 Task: Open Card Card0000000133 in Board Board0000000034 in Workspace WS0000000012 in Trello. Add Member Email0000000045 to Card Card0000000133 in Board Board0000000034 in Workspace WS0000000012 in Trello. Add Green Label titled Label0000000133 to Card Card0000000133 in Board Board0000000034 in Workspace WS0000000012 in Trello. Add Checklist CL0000000133 to Card Card0000000133 in Board Board0000000034 in Workspace WS0000000012 in Trello. Add Dates with Start Date as Apr 08 2023 and Due Date as Apr 30 2023 to Card Card0000000133 in Board Board0000000034 in Workspace WS0000000012 in Trello
Action: Mouse moved to (457, 450)
Screenshot: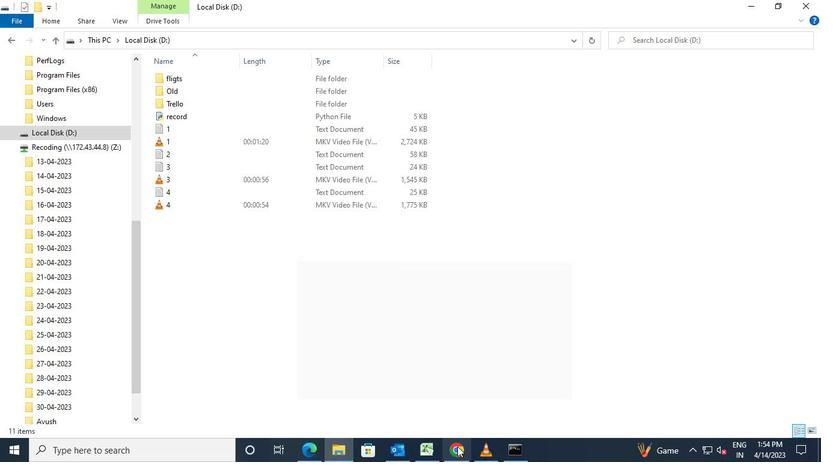 
Action: Mouse pressed left at (457, 450)
Screenshot: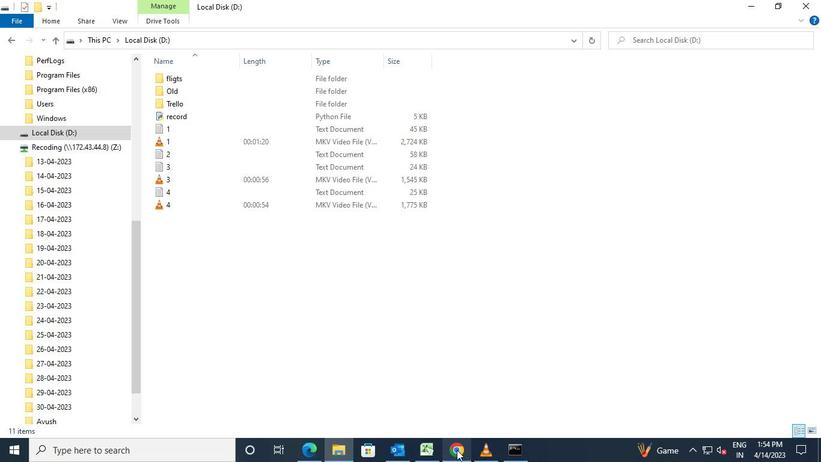 
Action: Mouse moved to (99, 302)
Screenshot: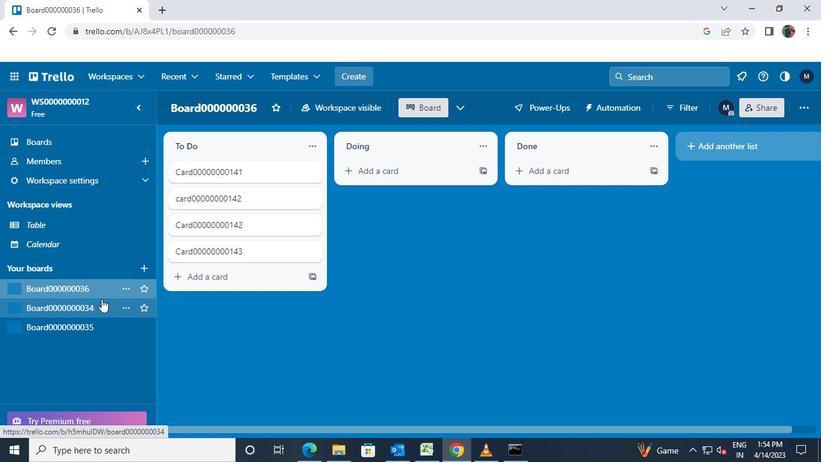 
Action: Mouse pressed left at (99, 302)
Screenshot: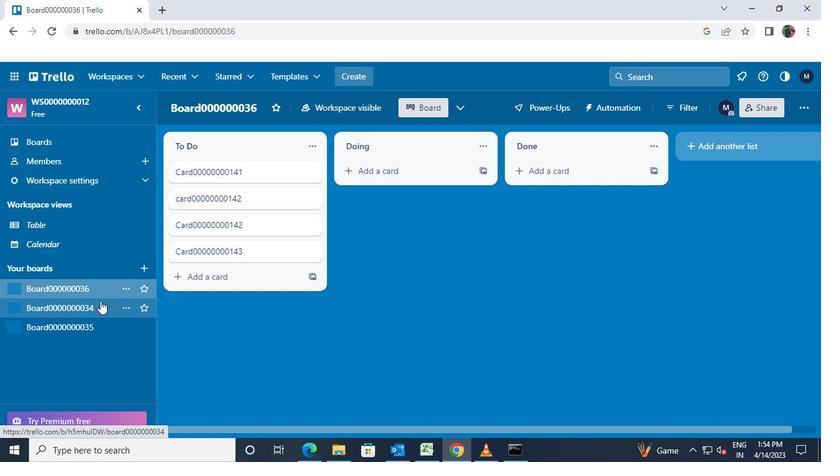 
Action: Mouse moved to (204, 220)
Screenshot: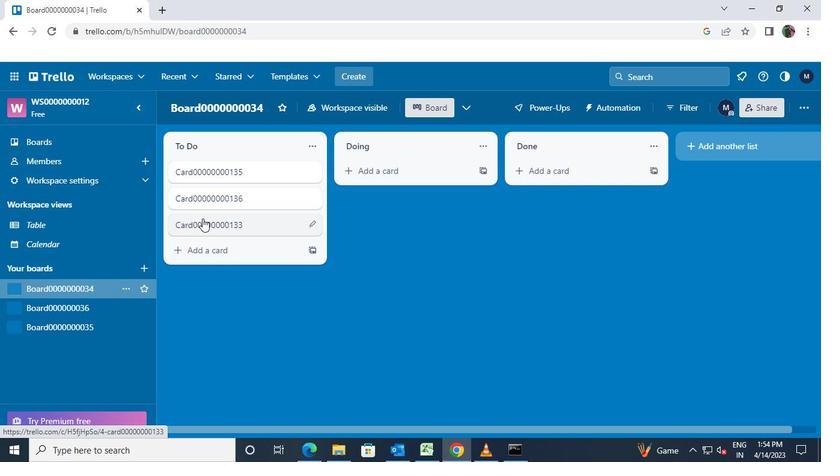 
Action: Mouse pressed left at (204, 220)
Screenshot: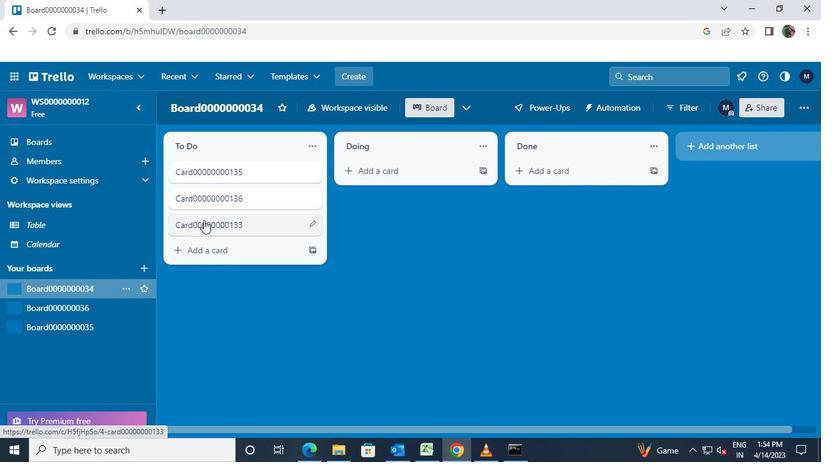 
Action: Mouse moved to (549, 165)
Screenshot: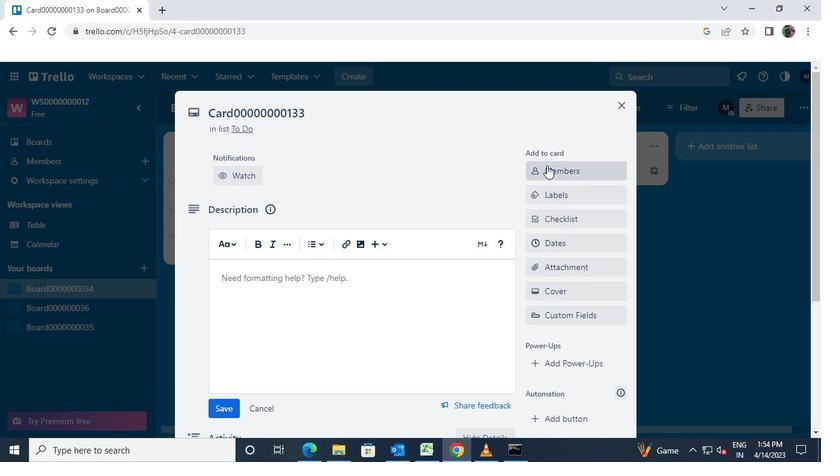 
Action: Mouse pressed left at (549, 165)
Screenshot: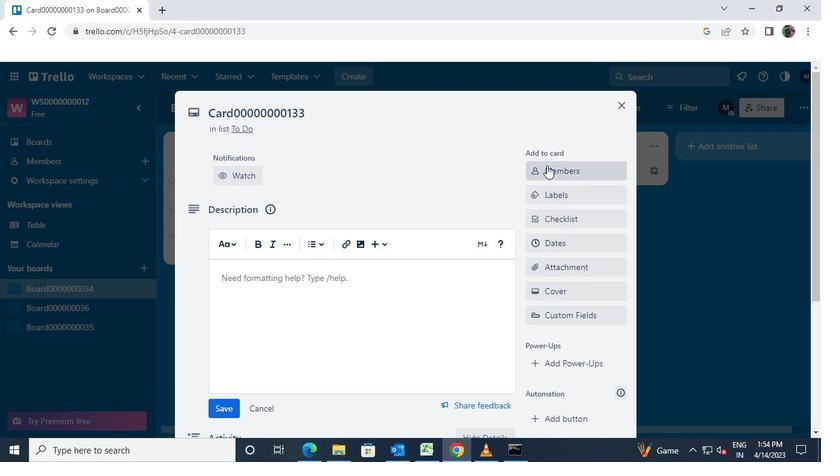 
Action: Mouse moved to (561, 228)
Screenshot: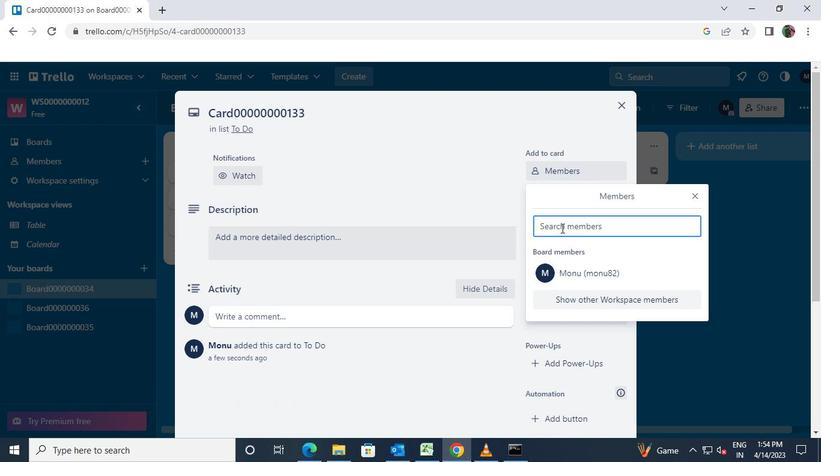 
Action: Key pressed ayush<<104>><<105>><<97>><<97>><Key.shift>@gmail.com
Screenshot: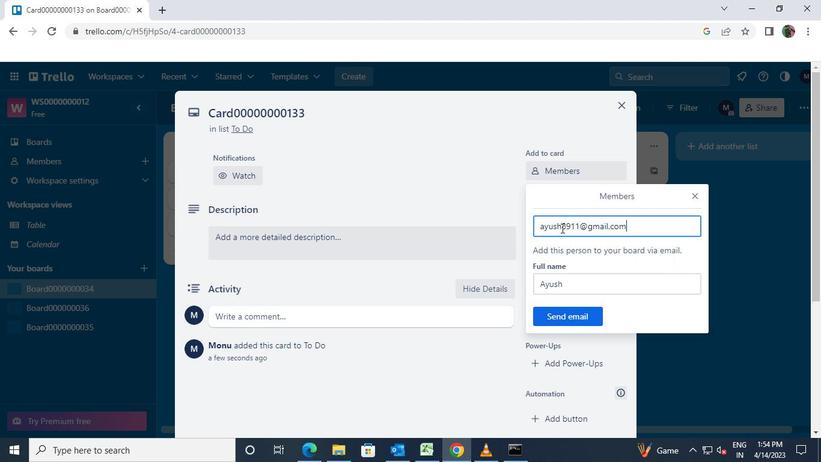 
Action: Mouse moved to (572, 315)
Screenshot: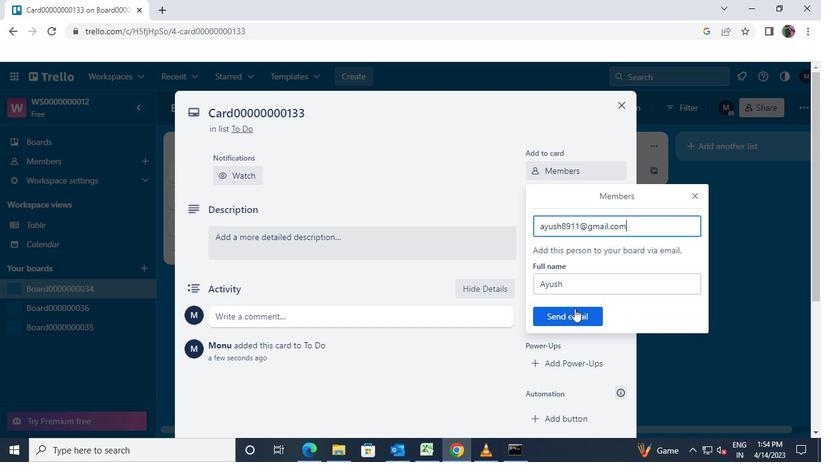
Action: Mouse pressed left at (572, 315)
Screenshot: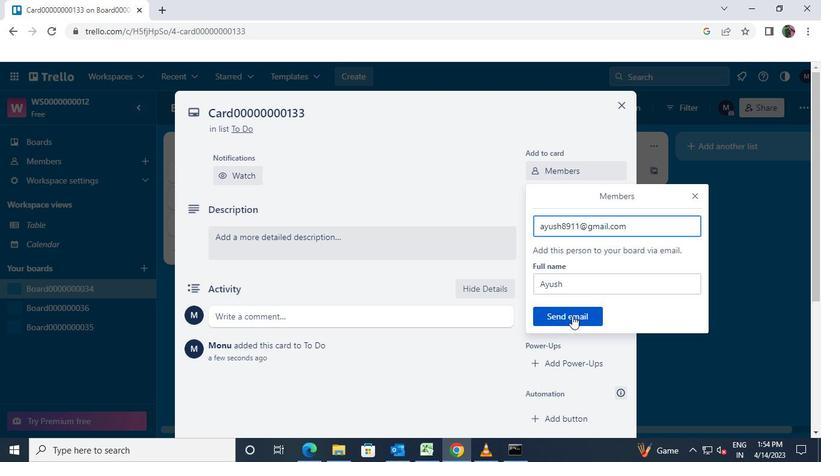 
Action: Mouse moved to (557, 189)
Screenshot: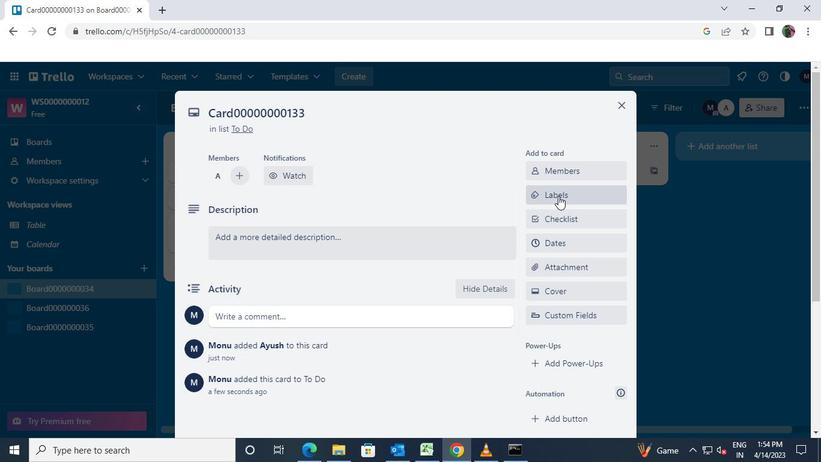 
Action: Mouse pressed left at (557, 189)
Screenshot: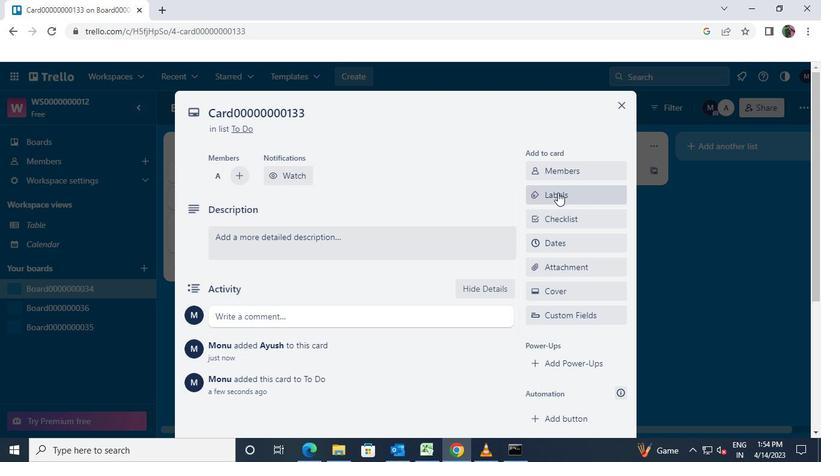 
Action: Mouse moved to (613, 315)
Screenshot: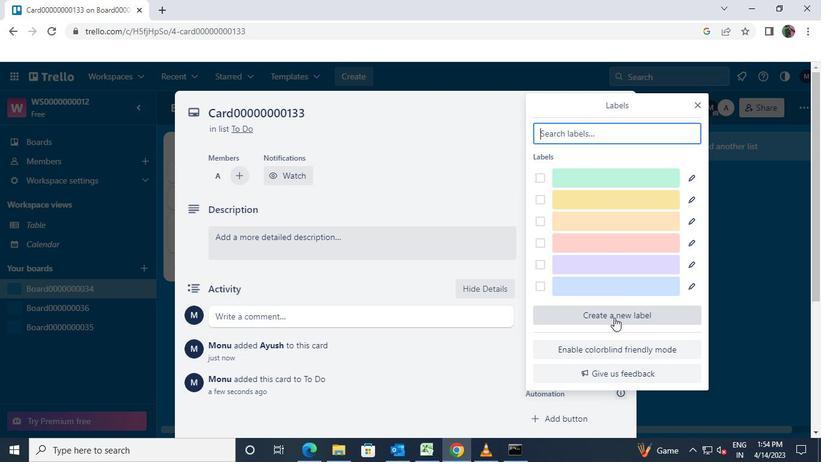 
Action: Mouse pressed left at (613, 315)
Screenshot: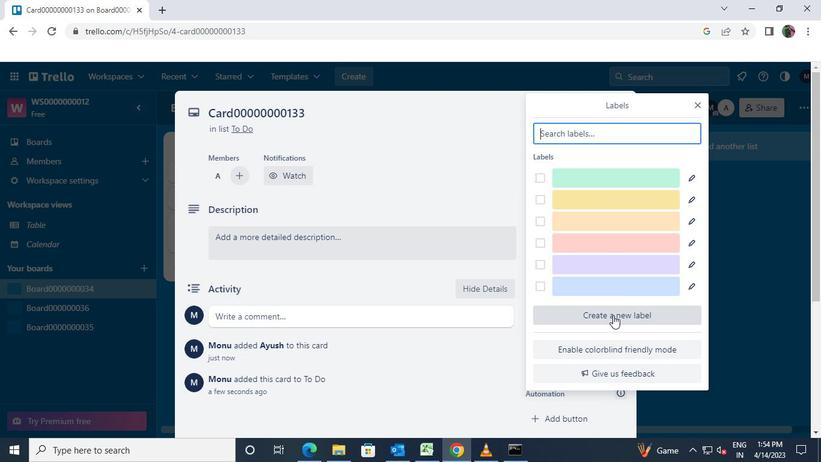 
Action: Mouse moved to (585, 217)
Screenshot: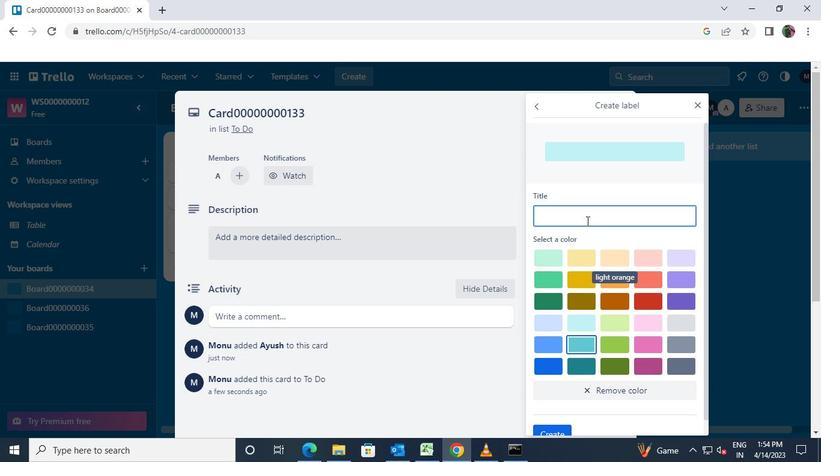 
Action: Mouse pressed left at (585, 217)
Screenshot: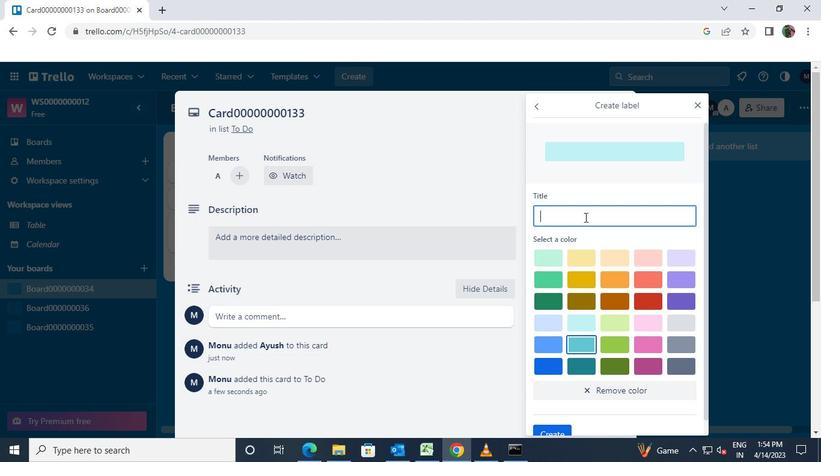 
Action: Key pressed <Key.shift>Label<<96>><<96>><<96>><<96>><<96>><<96>><<97>><<99>><<99>>
Screenshot: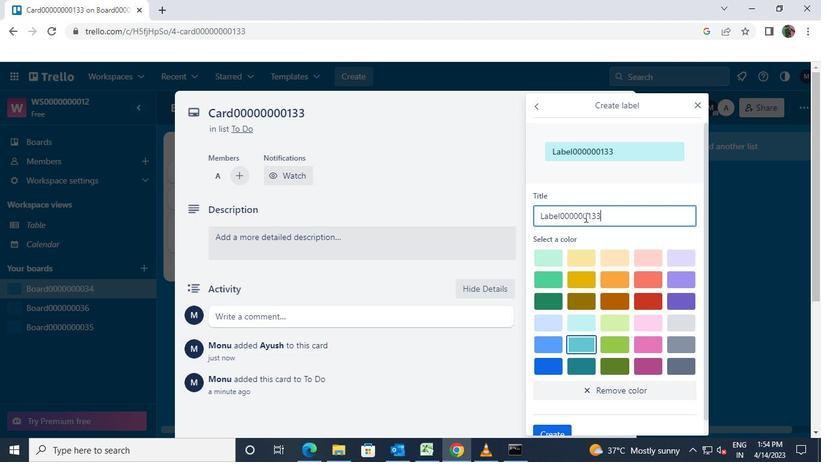 
Action: Mouse moved to (554, 274)
Screenshot: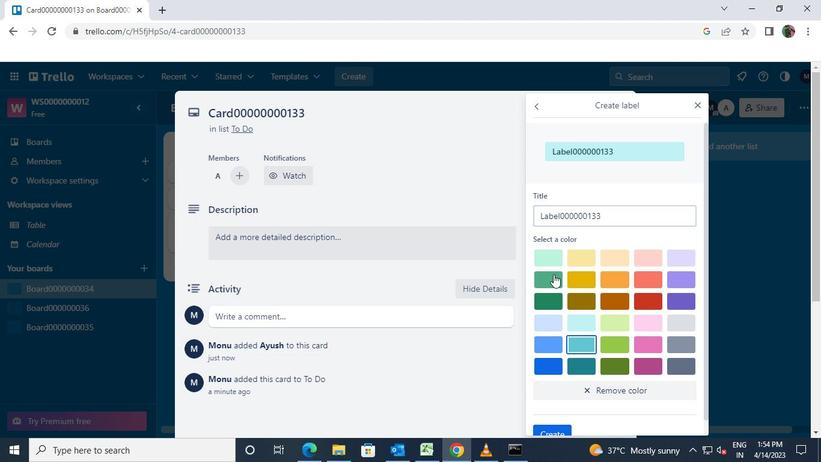 
Action: Mouse pressed left at (554, 274)
Screenshot: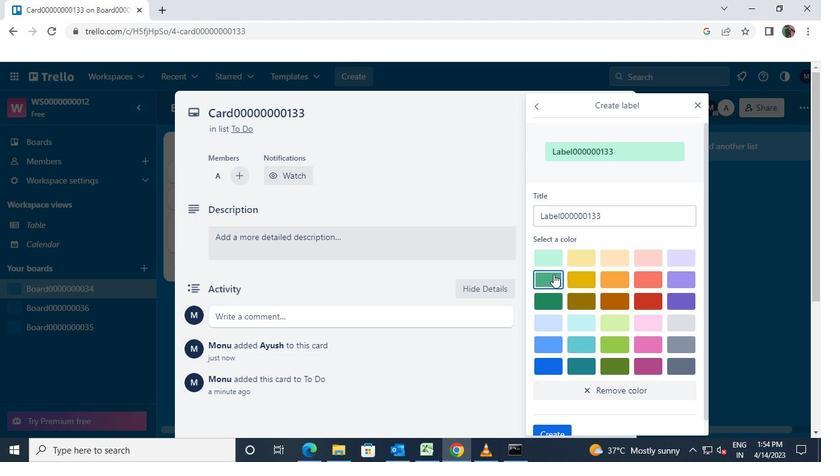 
Action: Mouse scrolled (554, 273) with delta (0, 0)
Screenshot: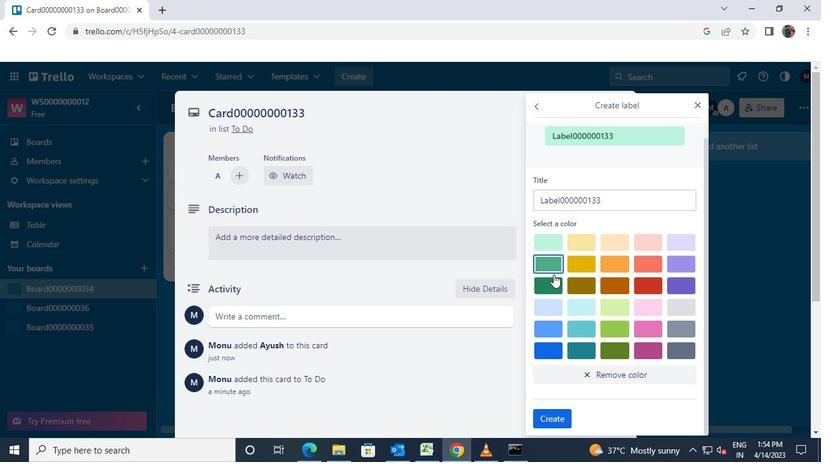 
Action: Mouse scrolled (554, 273) with delta (0, 0)
Screenshot: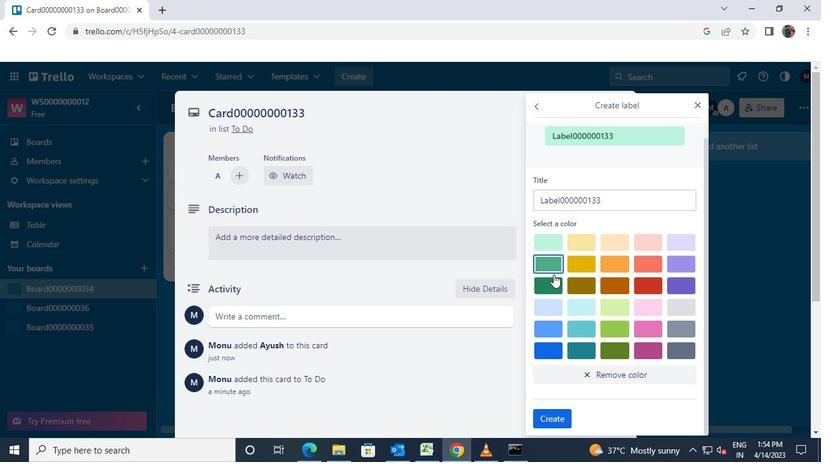 
Action: Mouse scrolled (554, 273) with delta (0, 0)
Screenshot: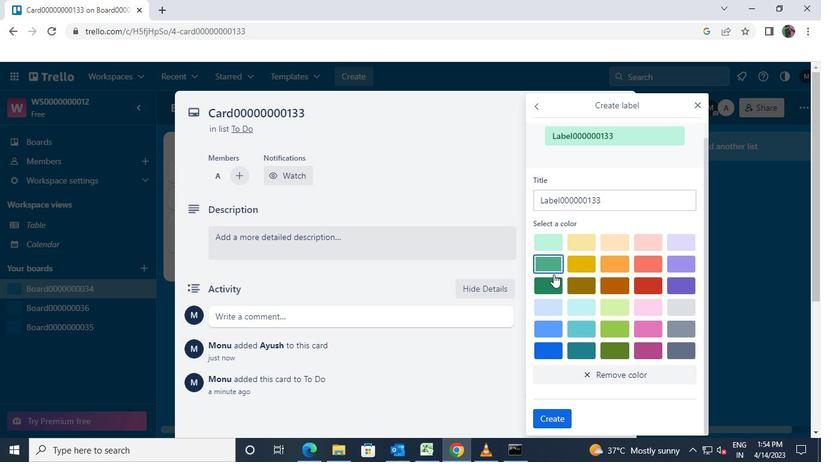 
Action: Mouse moved to (546, 417)
Screenshot: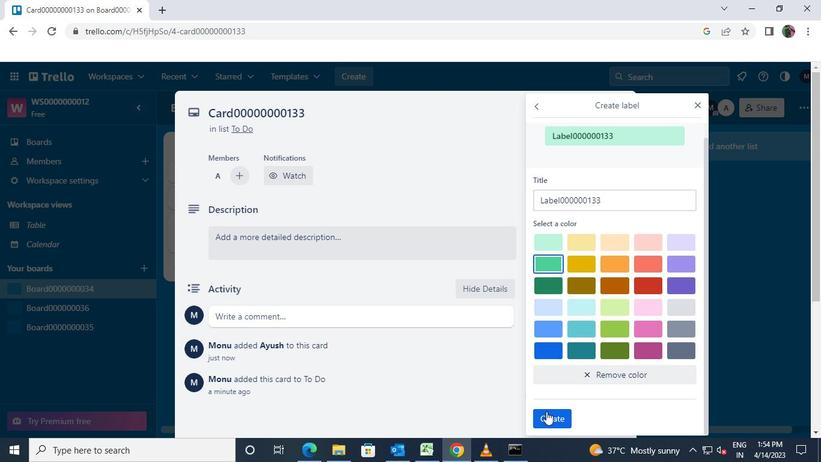 
Action: Mouse pressed left at (546, 417)
Screenshot: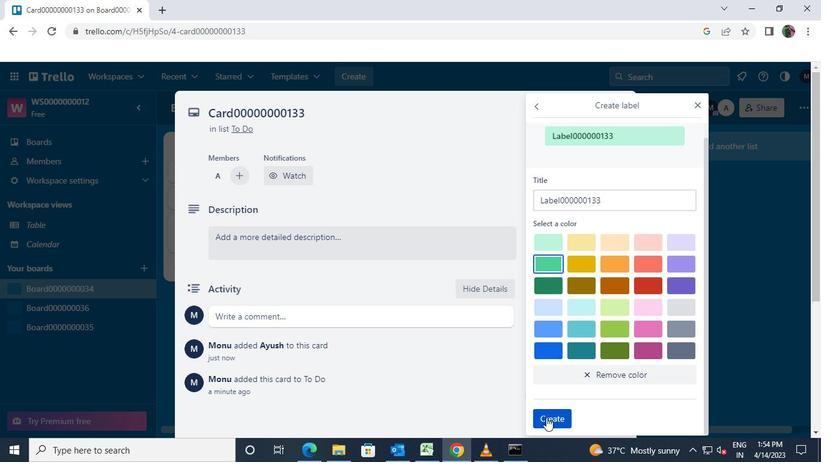 
Action: Mouse moved to (606, 243)
Screenshot: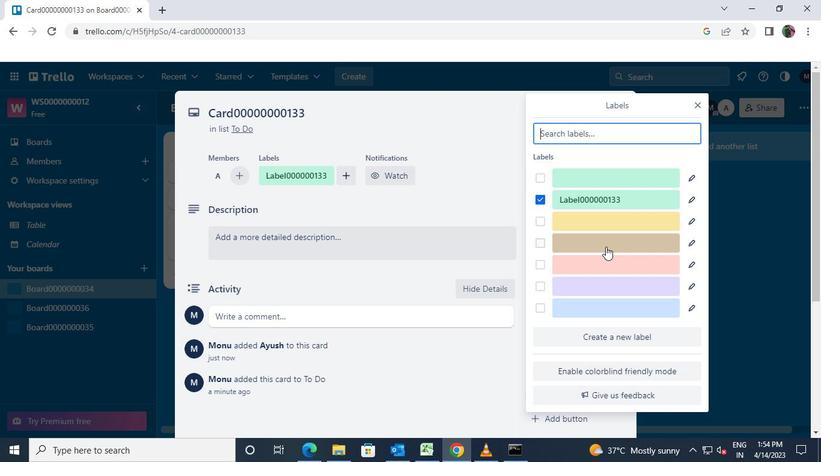 
Action: Mouse scrolled (606, 243) with delta (0, 0)
Screenshot: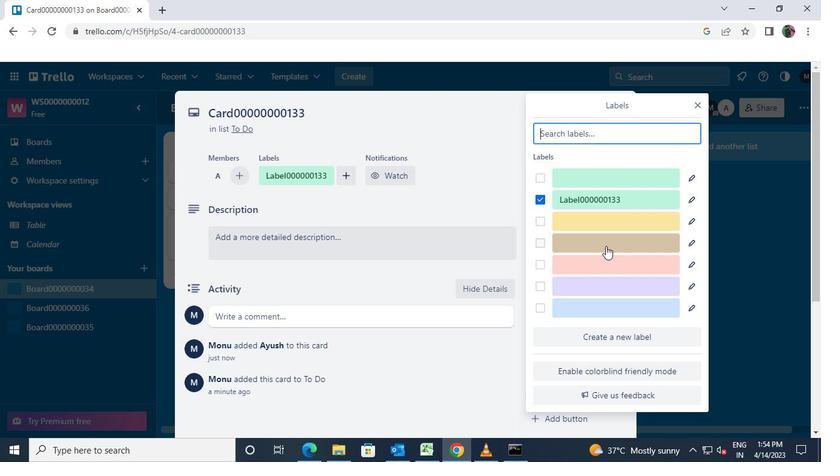 
Action: Mouse moved to (699, 103)
Screenshot: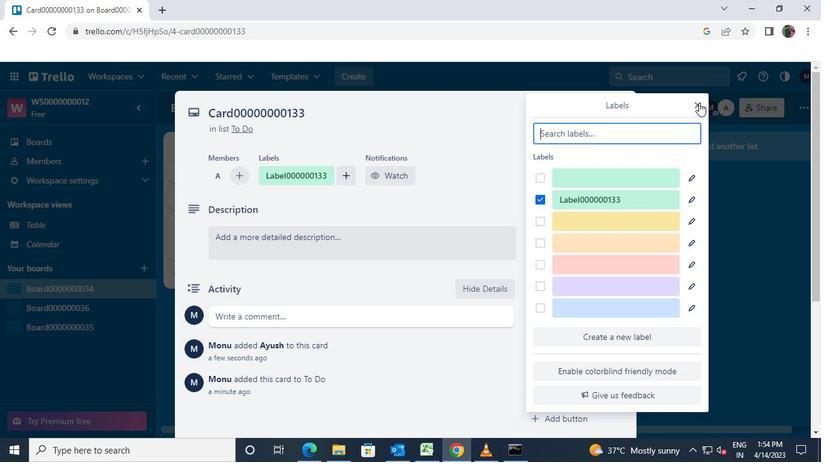 
Action: Mouse pressed left at (699, 103)
Screenshot: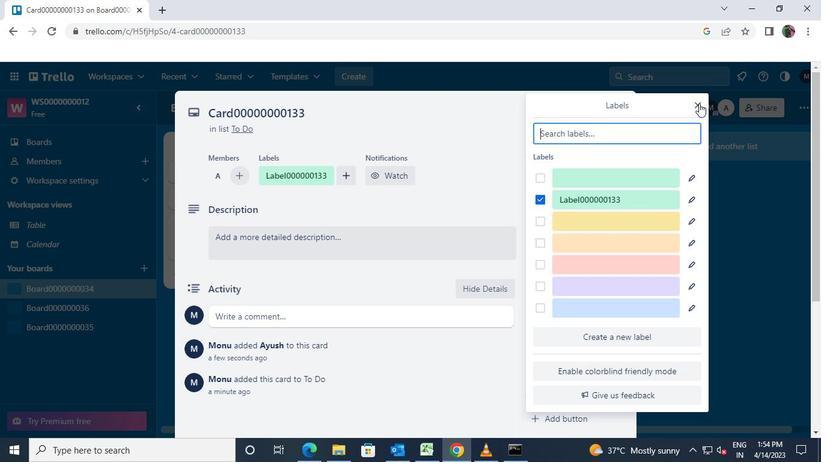 
Action: Mouse moved to (558, 221)
Screenshot: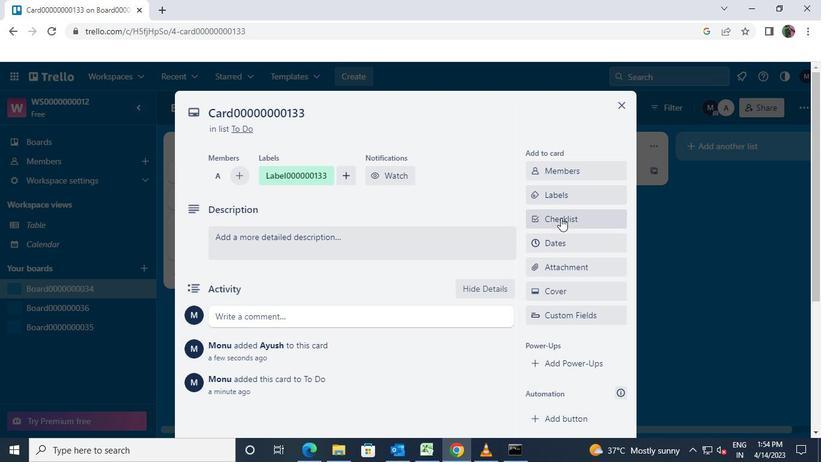 
Action: Mouse pressed left at (558, 221)
Screenshot: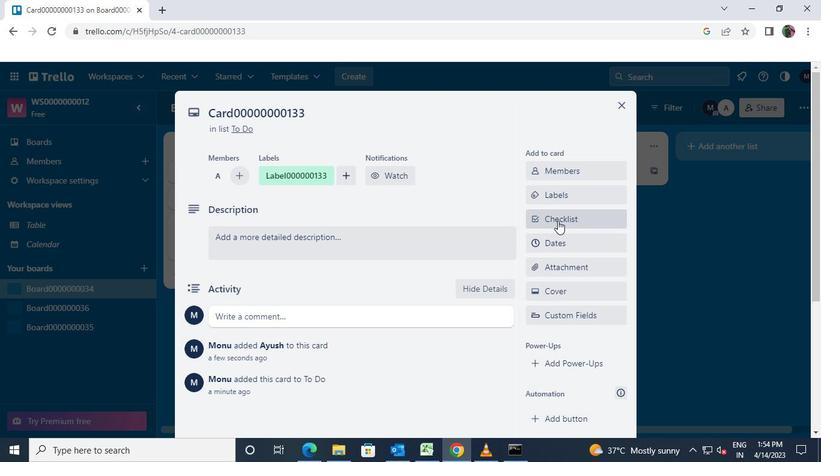 
Action: Mouse moved to (605, 279)
Screenshot: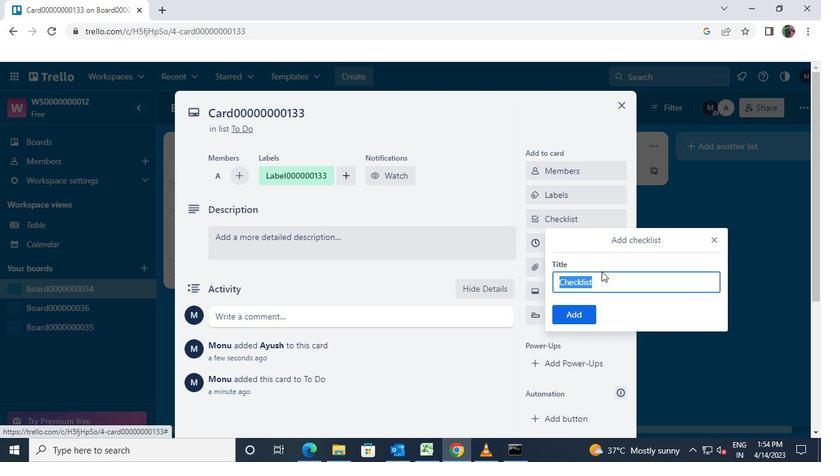 
Action: Key pressed <Key.shift>Cl<<96>><<96>><<96>><<96>><<96>><<96>><<96>><<97>><<99>><<99>>
Screenshot: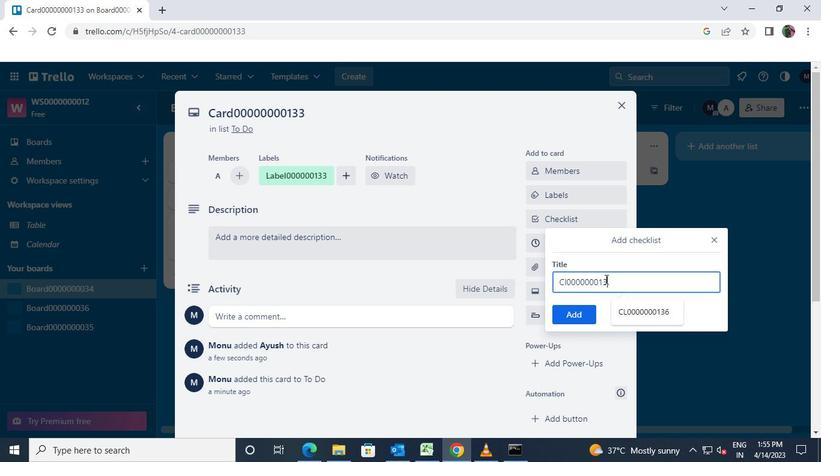 
Action: Mouse moved to (575, 312)
Screenshot: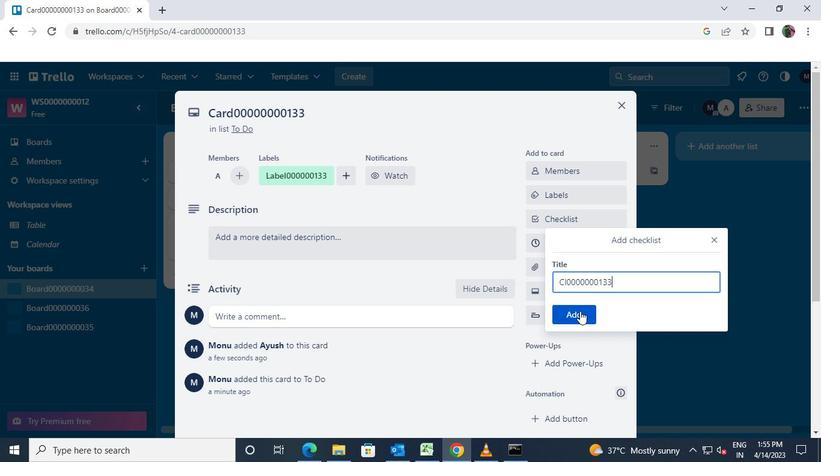 
Action: Mouse pressed left at (575, 312)
Screenshot: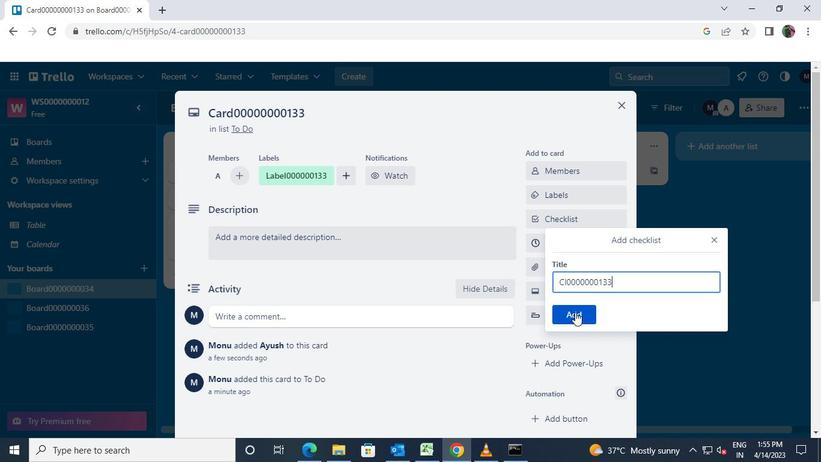 
Action: Mouse moved to (560, 237)
Screenshot: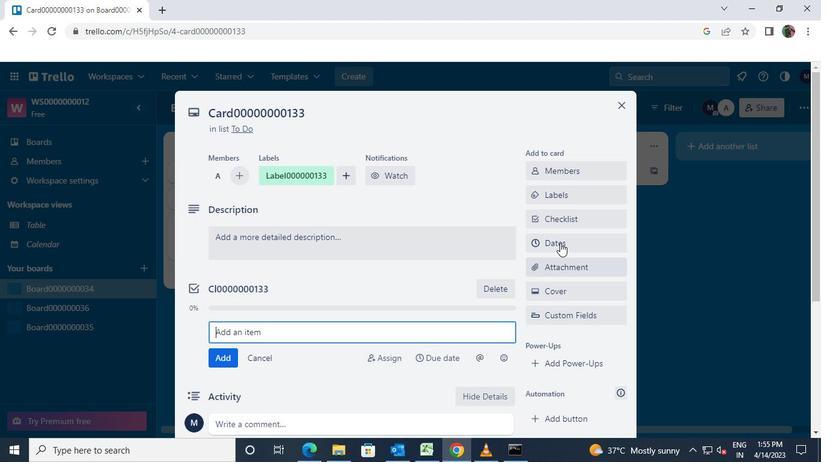 
Action: Mouse pressed left at (560, 237)
Screenshot: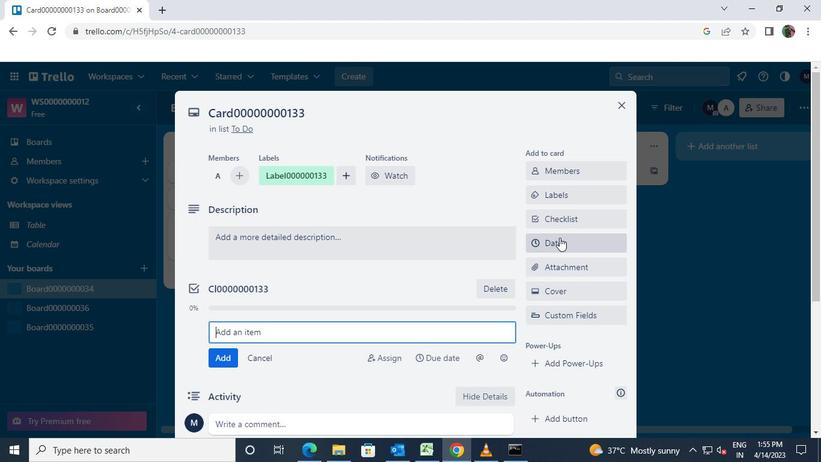 
Action: Mouse moved to (634, 201)
Screenshot: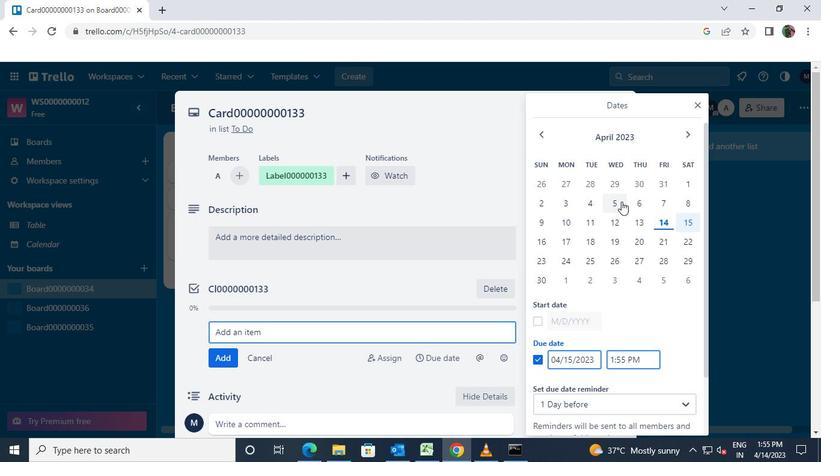 
Action: Mouse pressed left at (634, 201)
Screenshot: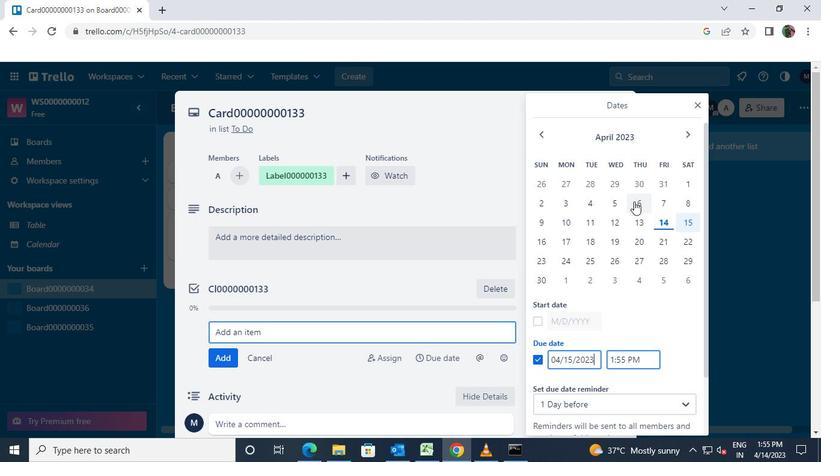 
Action: Mouse moved to (543, 273)
Screenshot: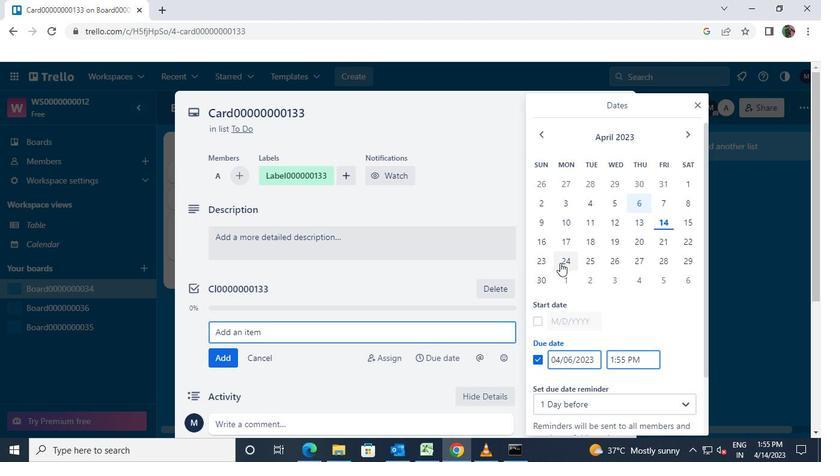 
Action: Mouse pressed left at (543, 273)
Screenshot: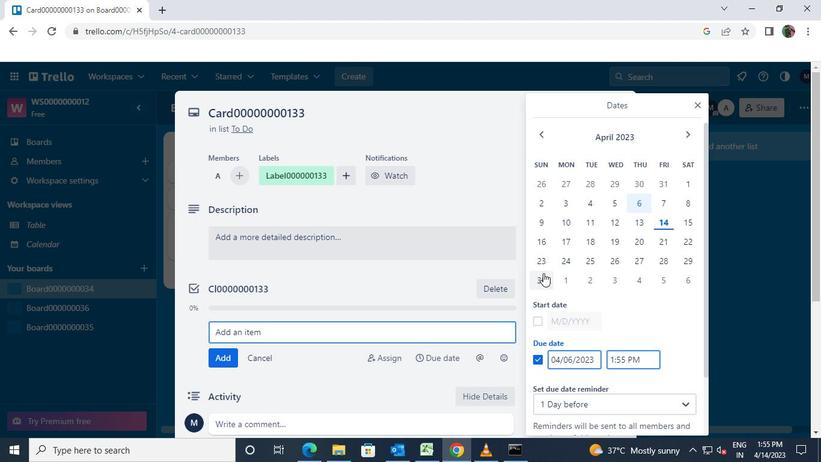 
Action: Mouse moved to (543, 273)
Screenshot: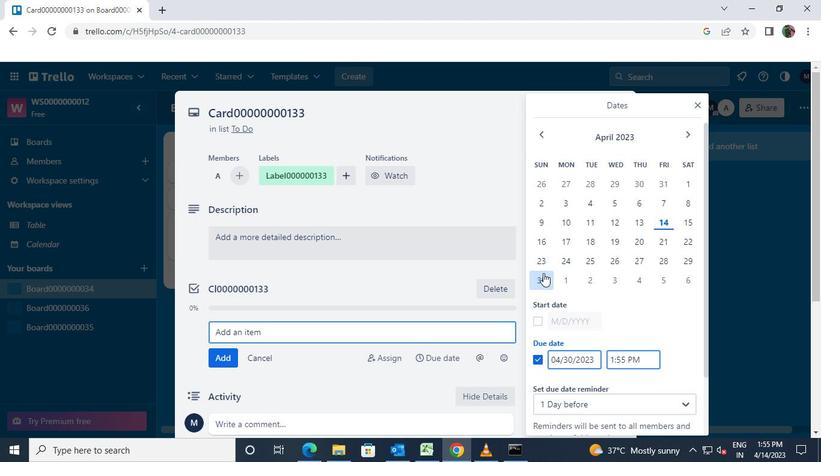 
Action: Mouse scrolled (543, 273) with delta (0, 0)
Screenshot: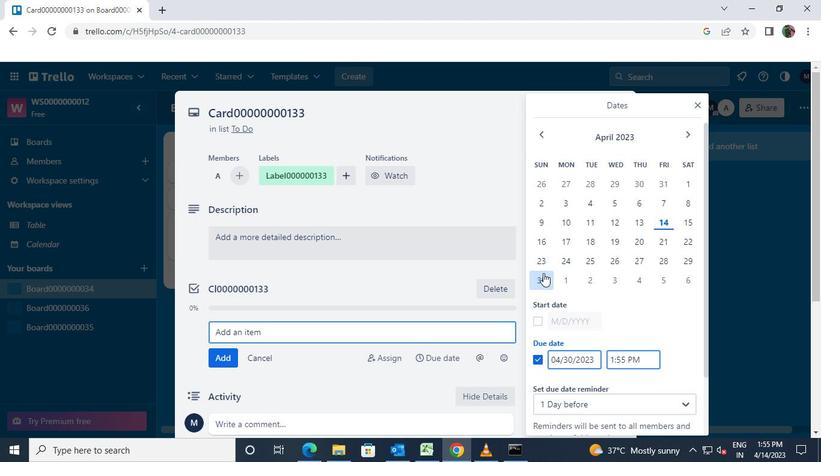 
Action: Mouse scrolled (543, 273) with delta (0, 0)
Screenshot: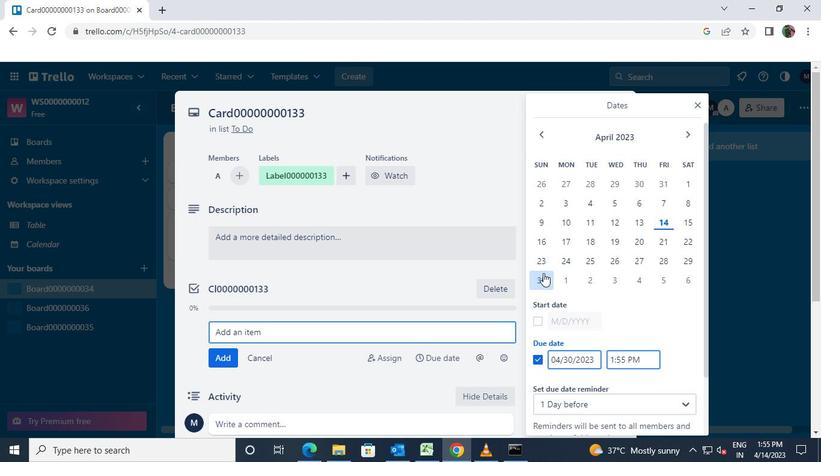 
Action: Mouse scrolled (543, 273) with delta (0, 0)
Screenshot: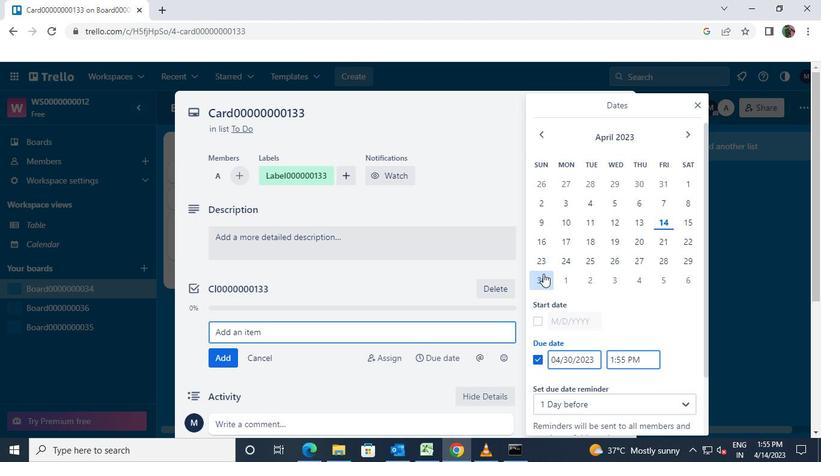 
Action: Mouse moved to (600, 385)
Screenshot: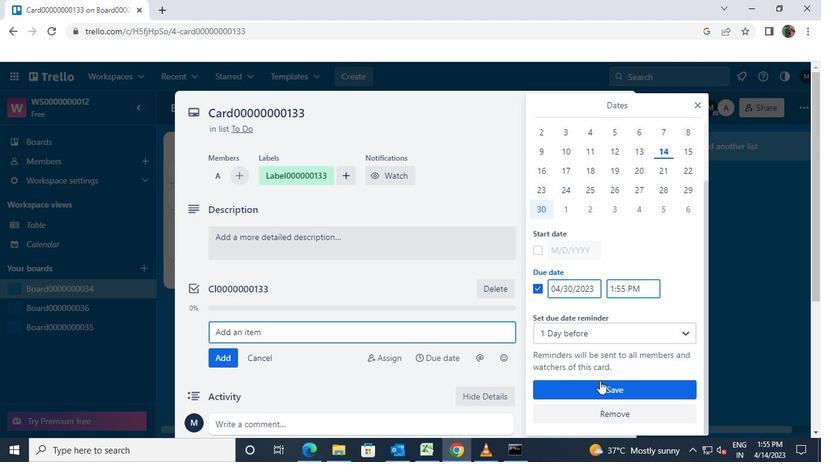 
Action: Mouse pressed left at (600, 385)
Screenshot: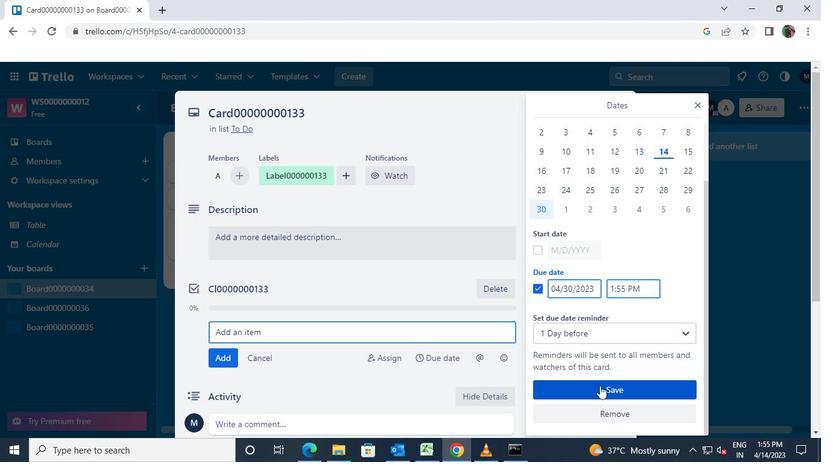 
Action: Mouse moved to (566, 362)
Screenshot: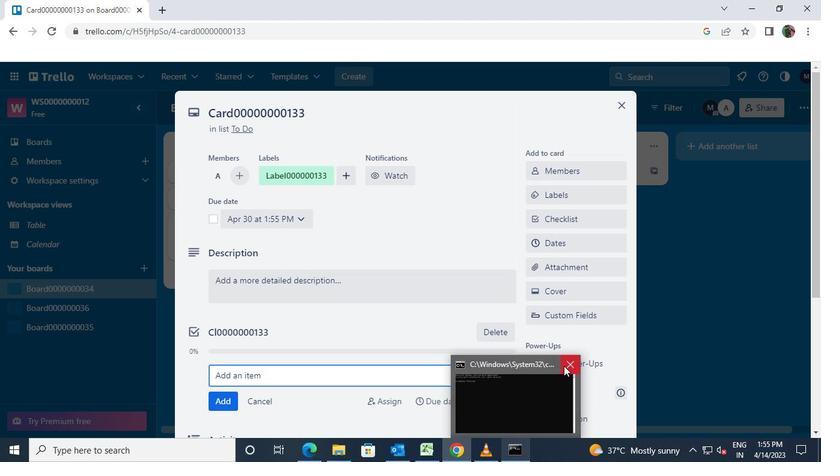 
Action: Mouse pressed left at (566, 362)
Screenshot: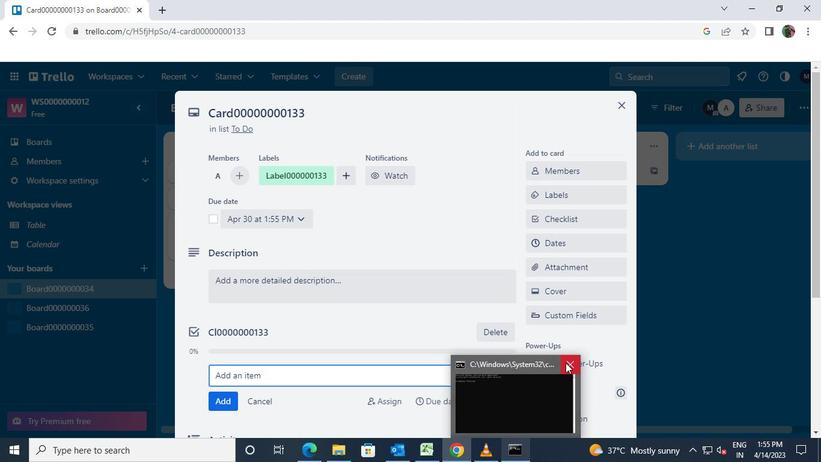 
